 Task: Change arrow line weight to 24PX.
Action: Mouse moved to (492, 240)
Screenshot: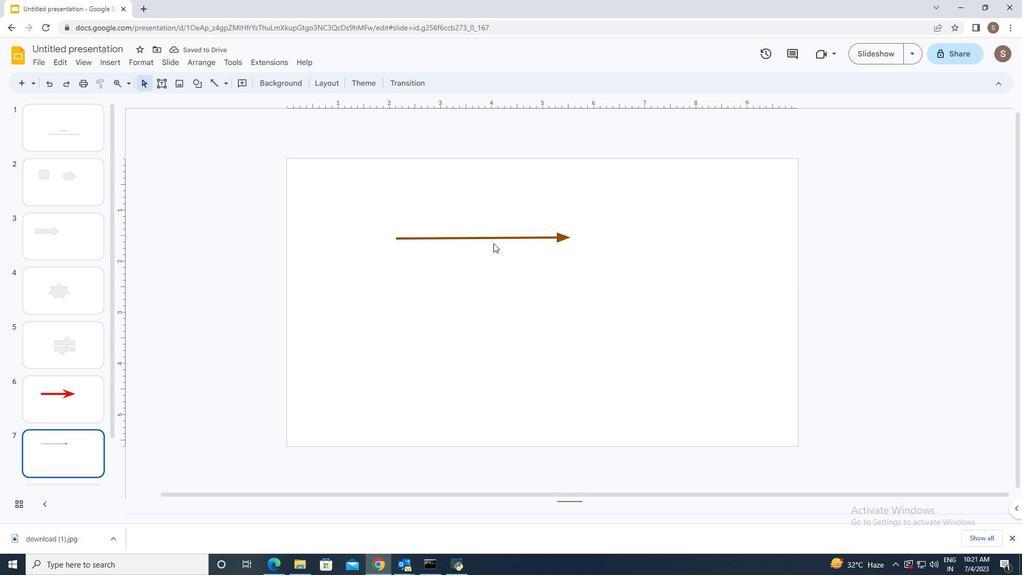 
Action: Mouse pressed left at (492, 240)
Screenshot: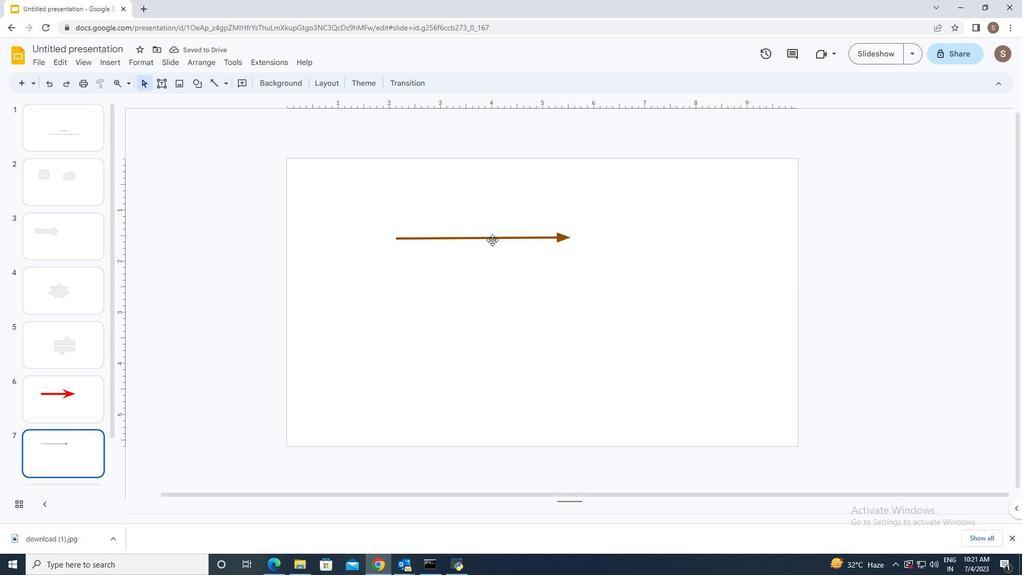 
Action: Mouse moved to (255, 81)
Screenshot: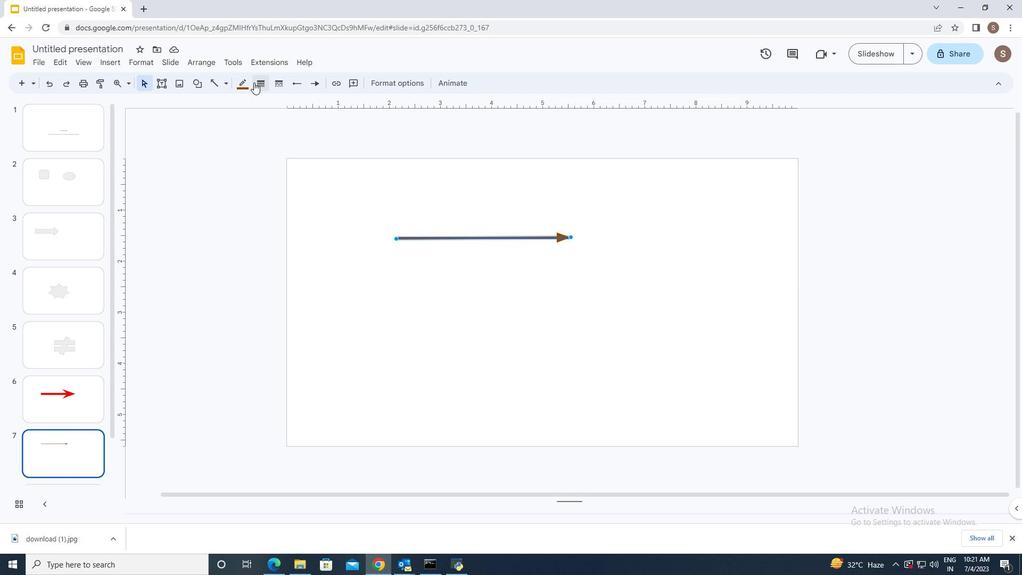 
Action: Mouse pressed left at (255, 81)
Screenshot: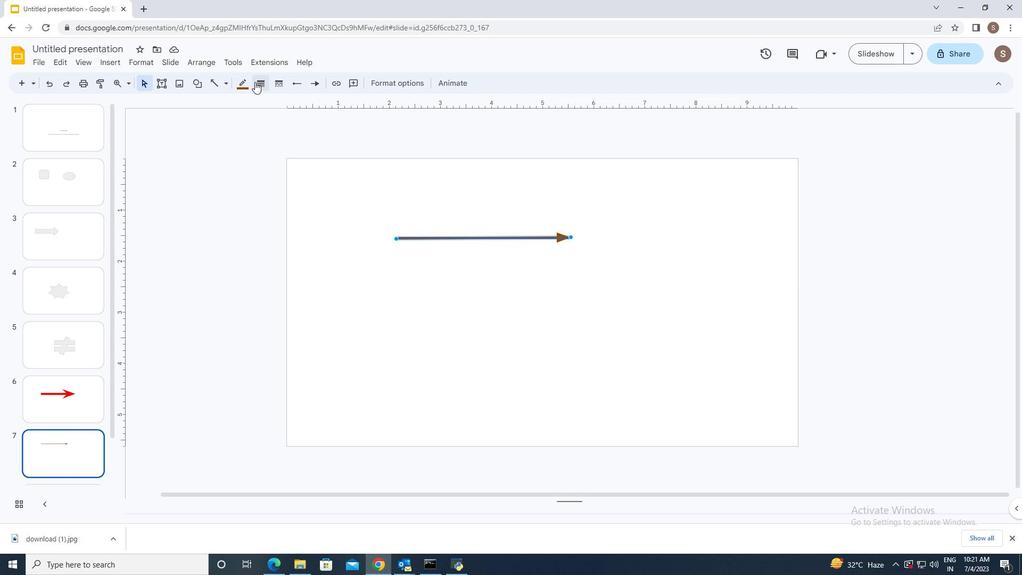 
Action: Mouse moved to (281, 225)
Screenshot: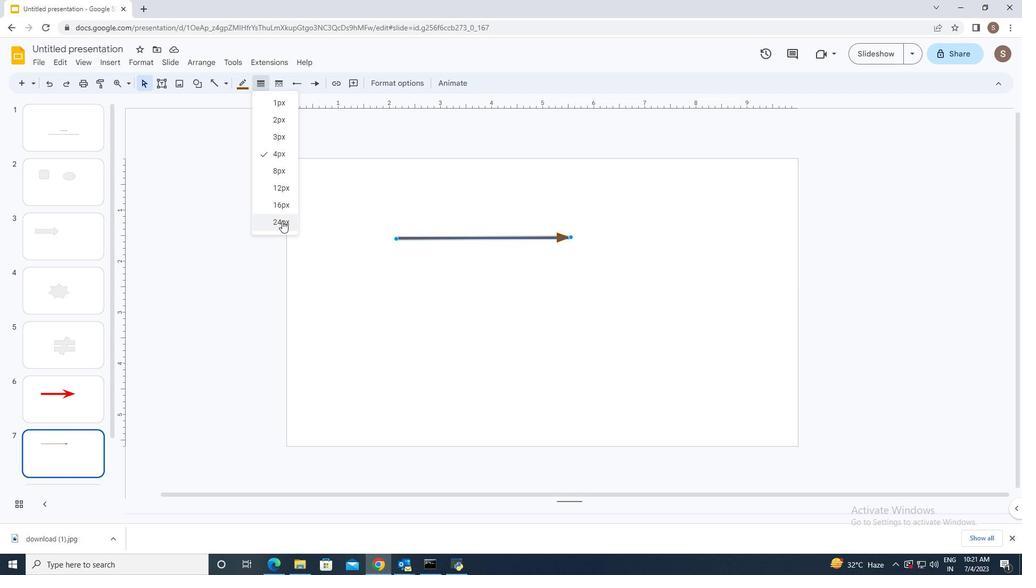 
Action: Mouse pressed left at (281, 225)
Screenshot: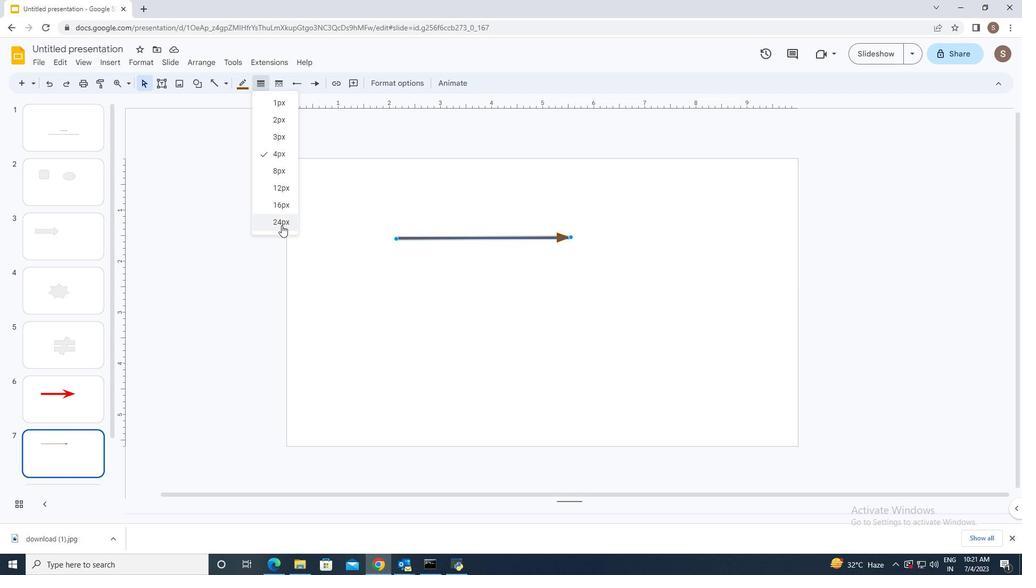 
Action: Mouse moved to (429, 336)
Screenshot: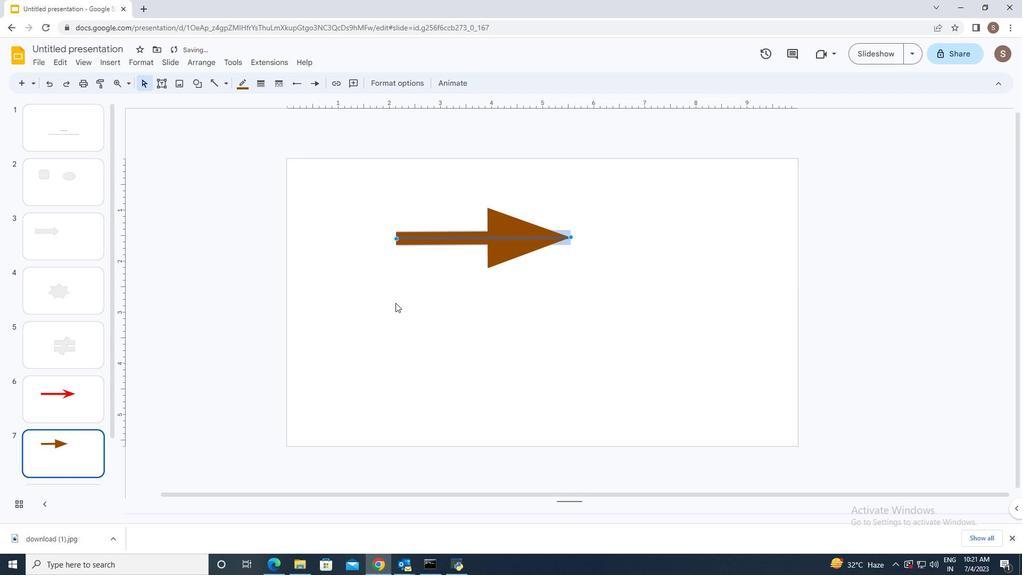 
Action: Mouse pressed left at (429, 336)
Screenshot: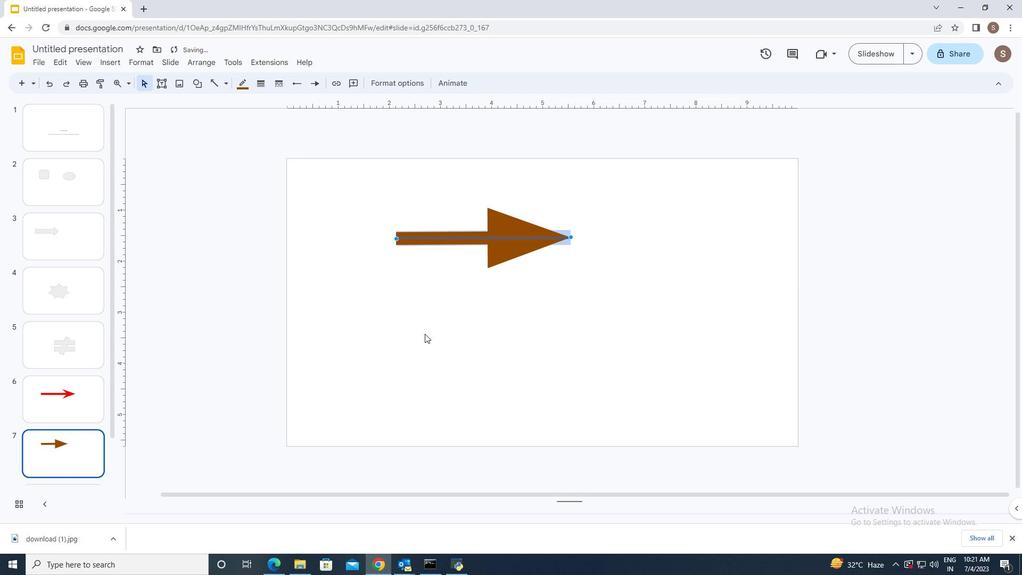 
